 Task: Assign in the project UpwardTech the issue 'Integrate a new augmented reality feature into an existing mobile application to enhance user experience and engagement' to the sprint 'Feature Fling'.
Action: Mouse moved to (1064, 209)
Screenshot: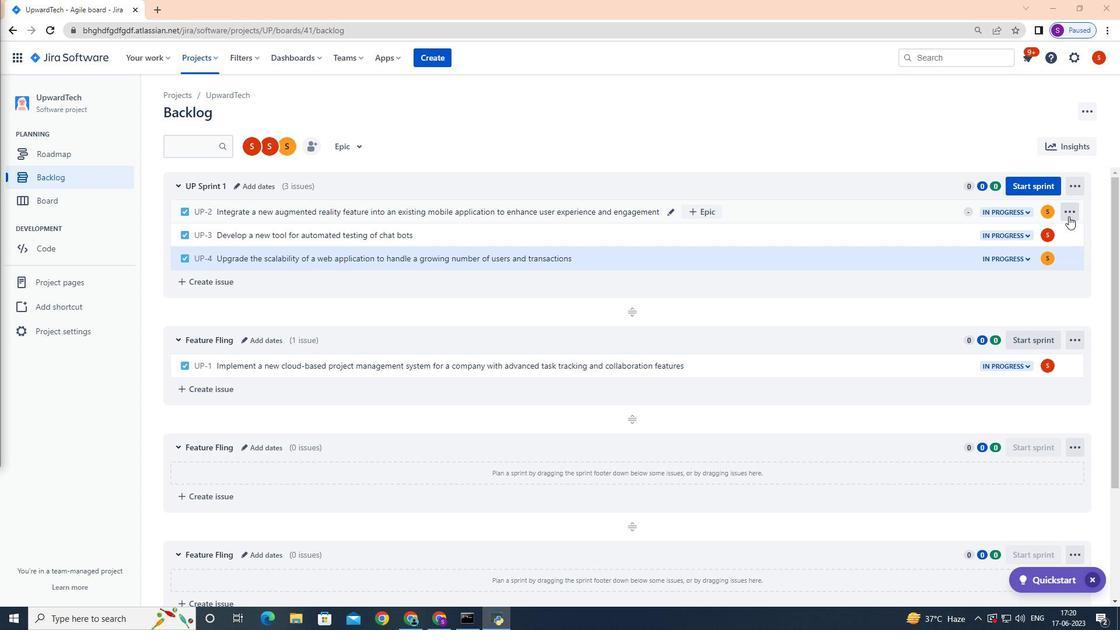 
Action: Mouse pressed left at (1064, 209)
Screenshot: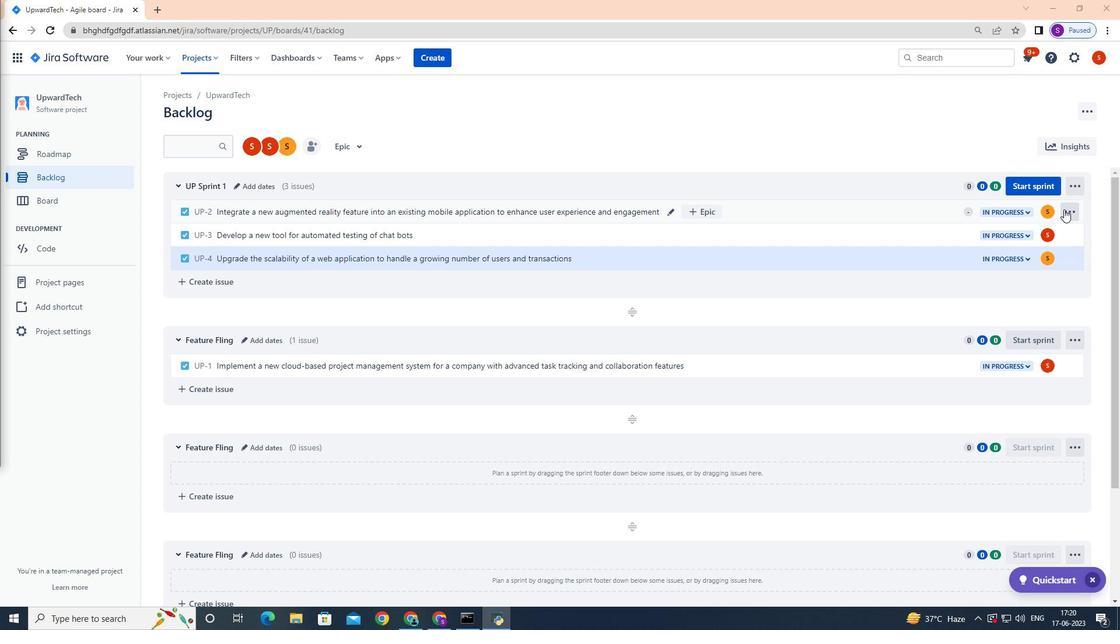 
Action: Mouse moved to (1049, 363)
Screenshot: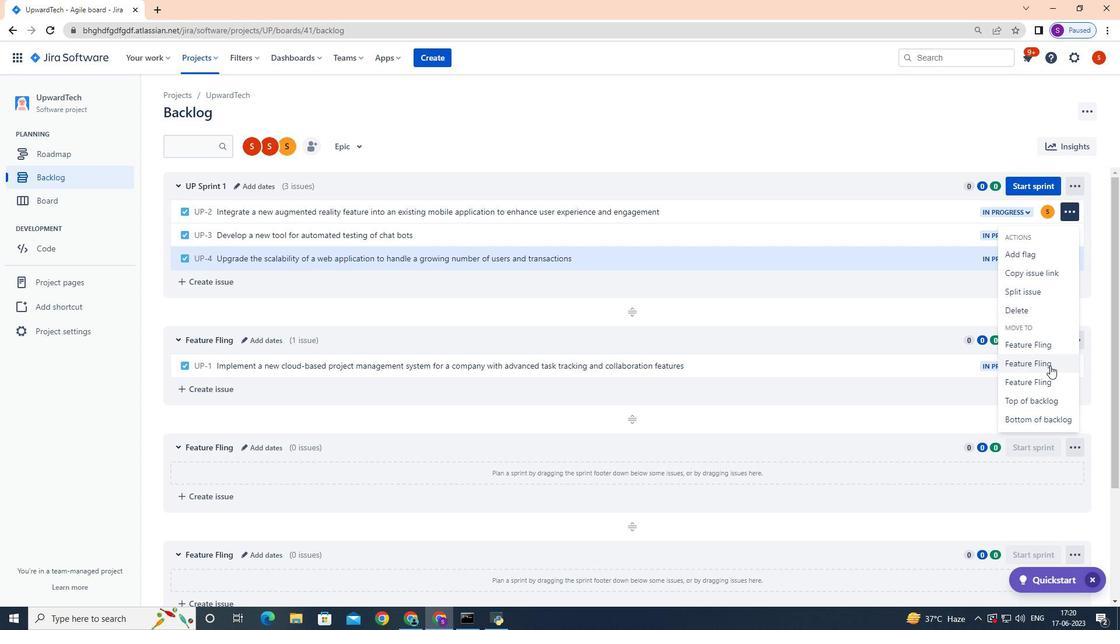 
Action: Mouse pressed left at (1049, 363)
Screenshot: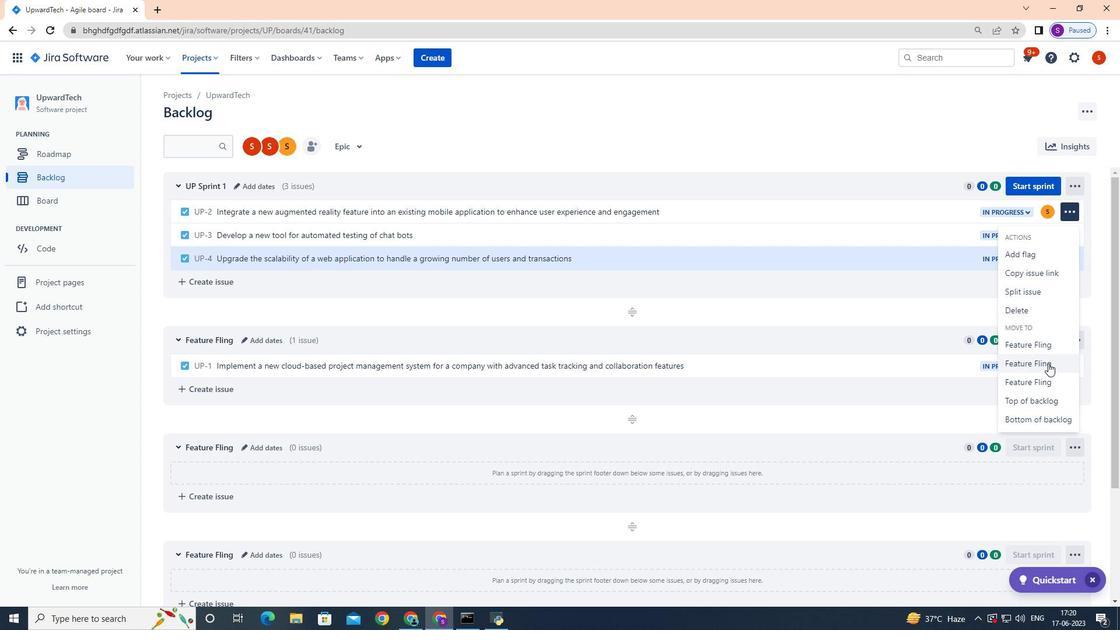 
Action: Mouse moved to (924, 357)
Screenshot: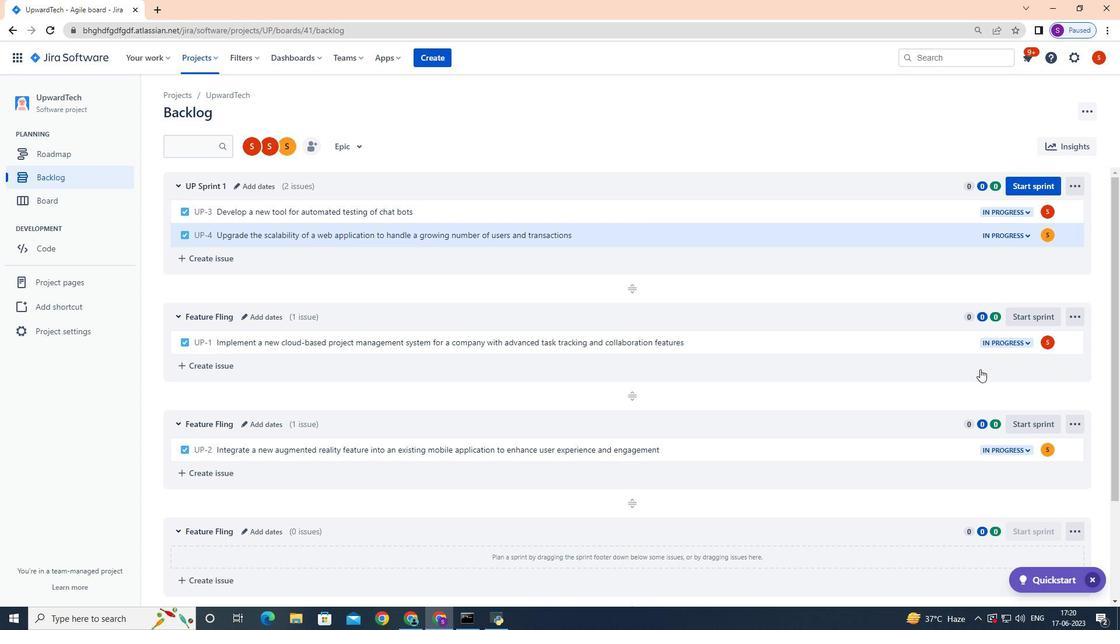 
